 Task: Look for products in the category "Joint Care Supplements" from Natural Factors only.
Action: Mouse moved to (229, 118)
Screenshot: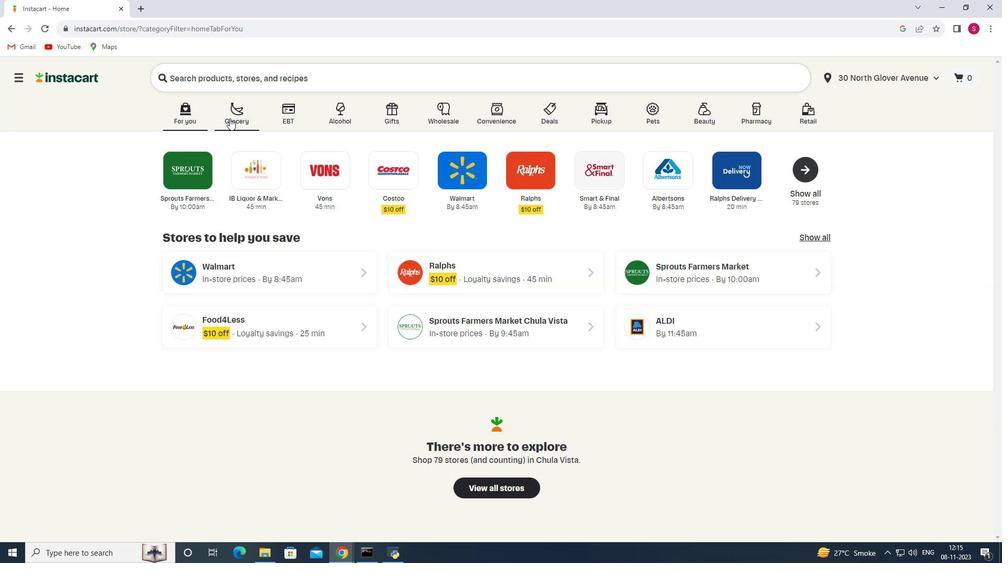 
Action: Mouse pressed left at (229, 118)
Screenshot: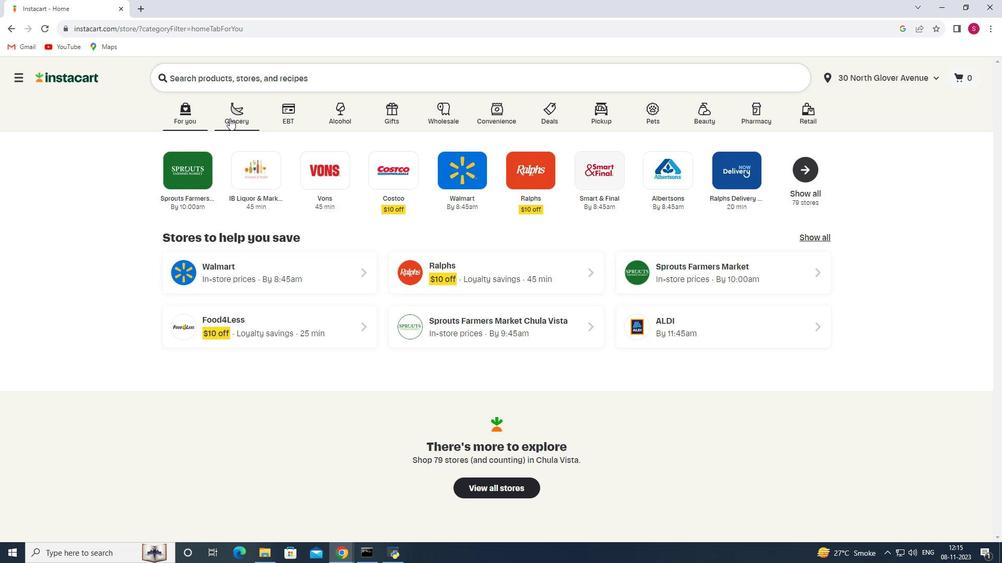 
Action: Mouse moved to (238, 299)
Screenshot: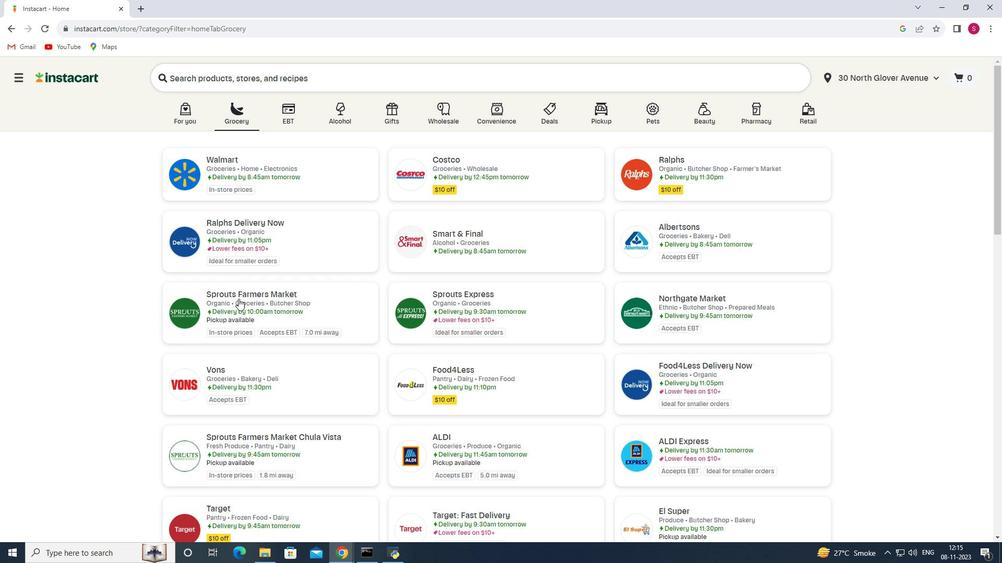 
Action: Mouse pressed left at (238, 299)
Screenshot: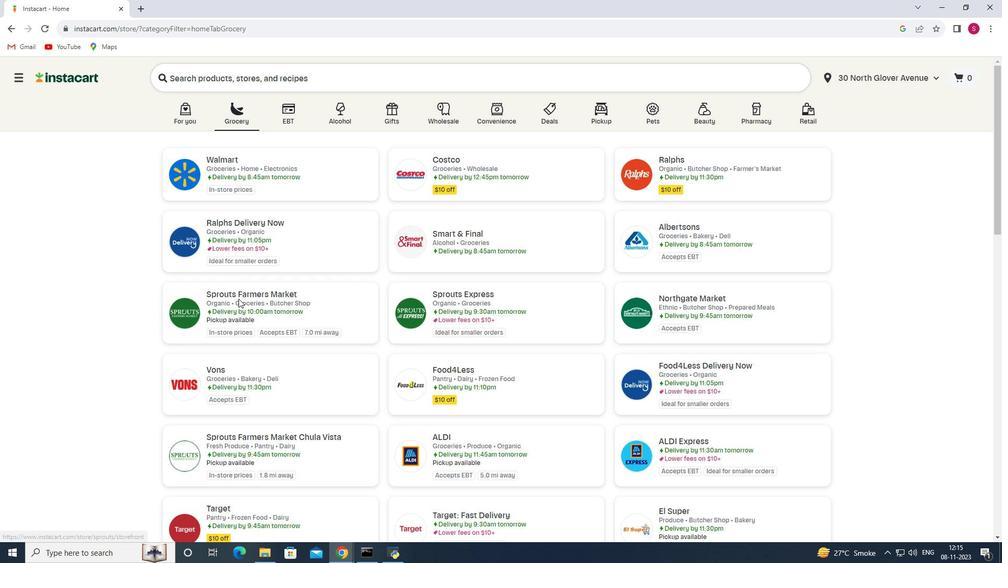 
Action: Mouse moved to (83, 339)
Screenshot: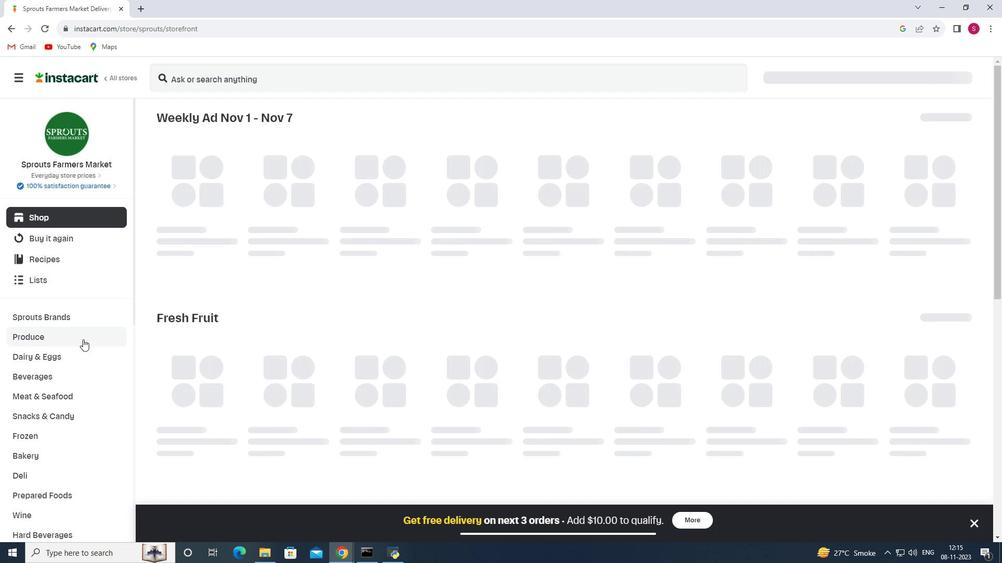 
Action: Mouse scrolled (83, 339) with delta (0, 0)
Screenshot: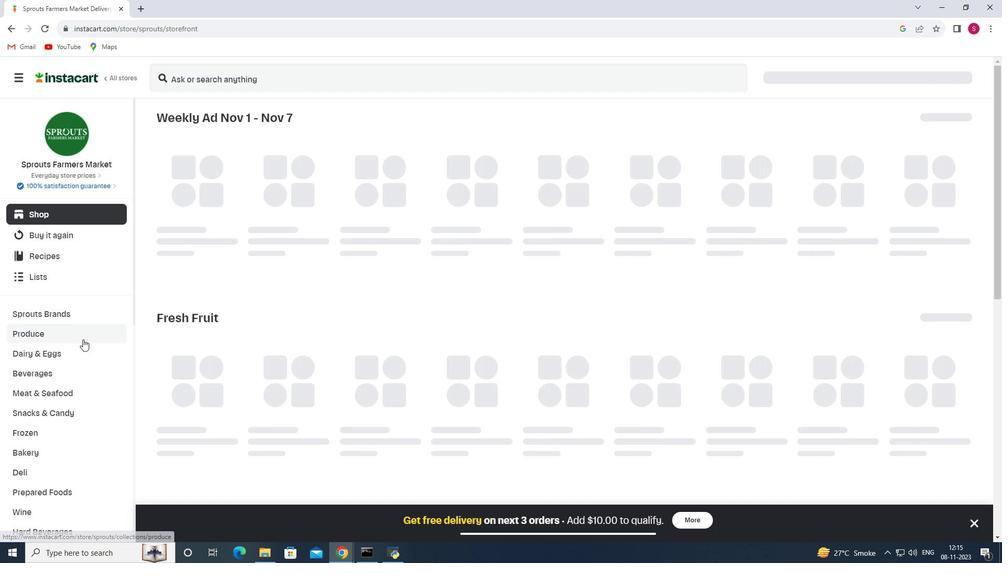 
Action: Mouse scrolled (83, 339) with delta (0, 0)
Screenshot: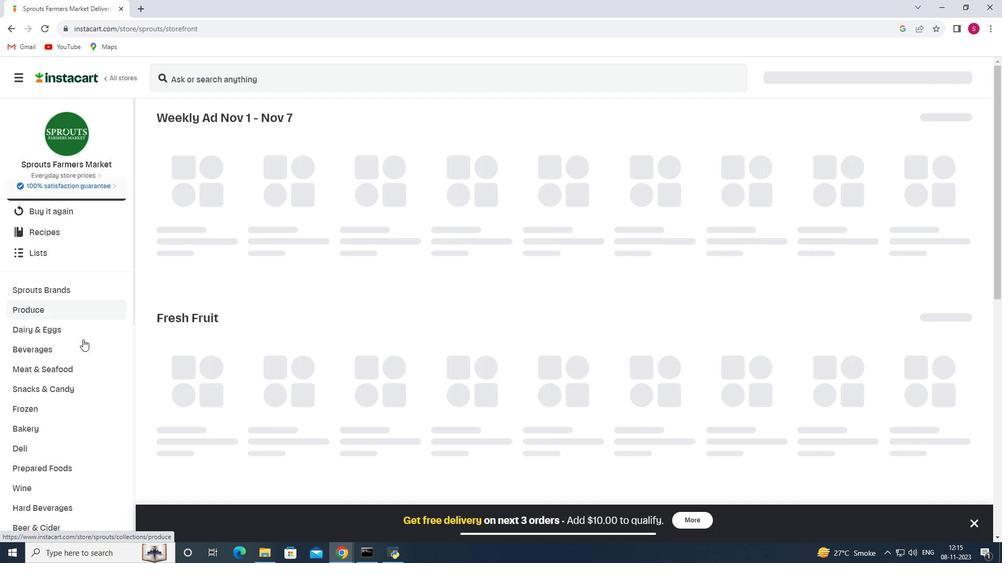 
Action: Mouse scrolled (83, 339) with delta (0, 0)
Screenshot: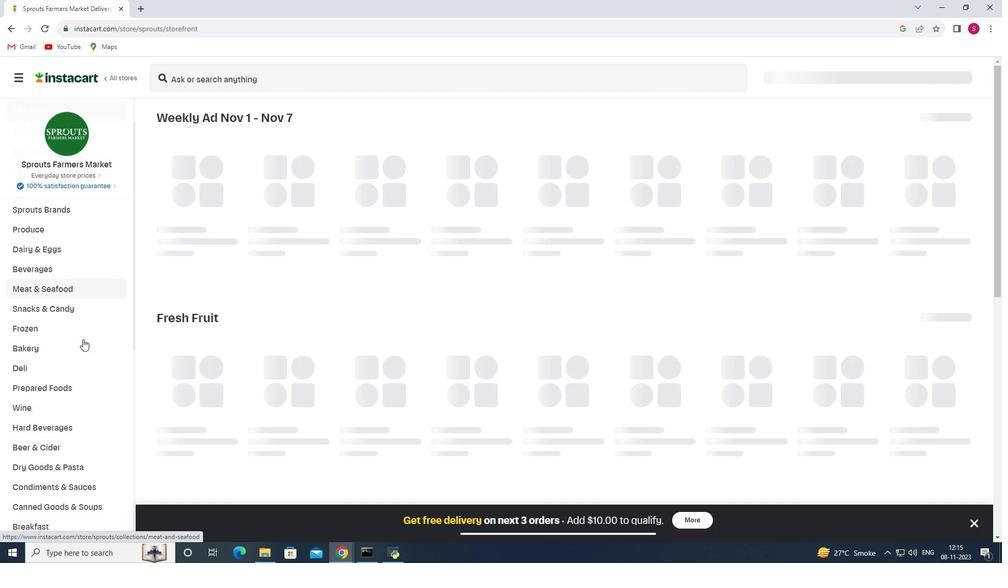 
Action: Mouse scrolled (83, 339) with delta (0, 0)
Screenshot: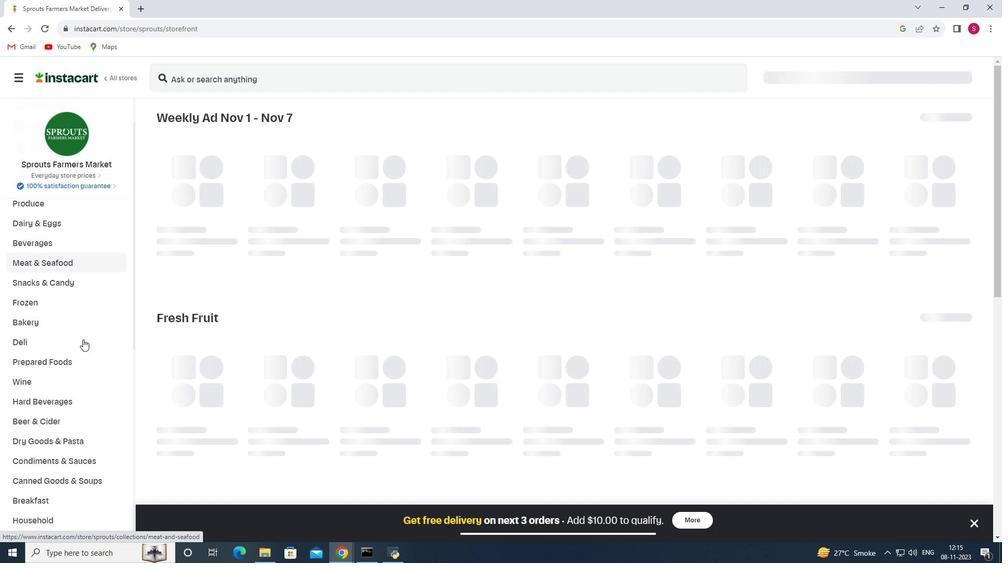 
Action: Mouse scrolled (83, 339) with delta (0, 0)
Screenshot: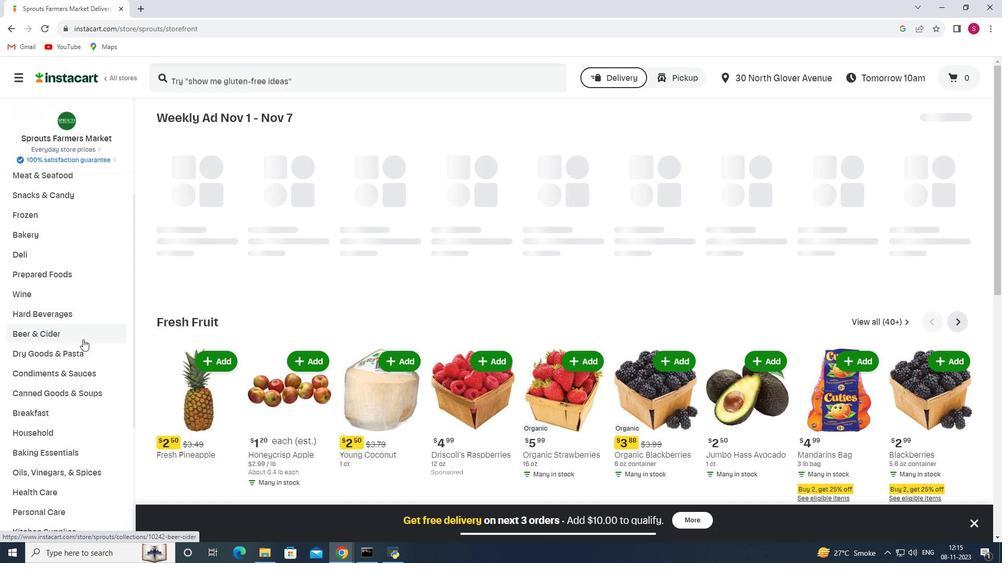 
Action: Mouse scrolled (83, 339) with delta (0, 0)
Screenshot: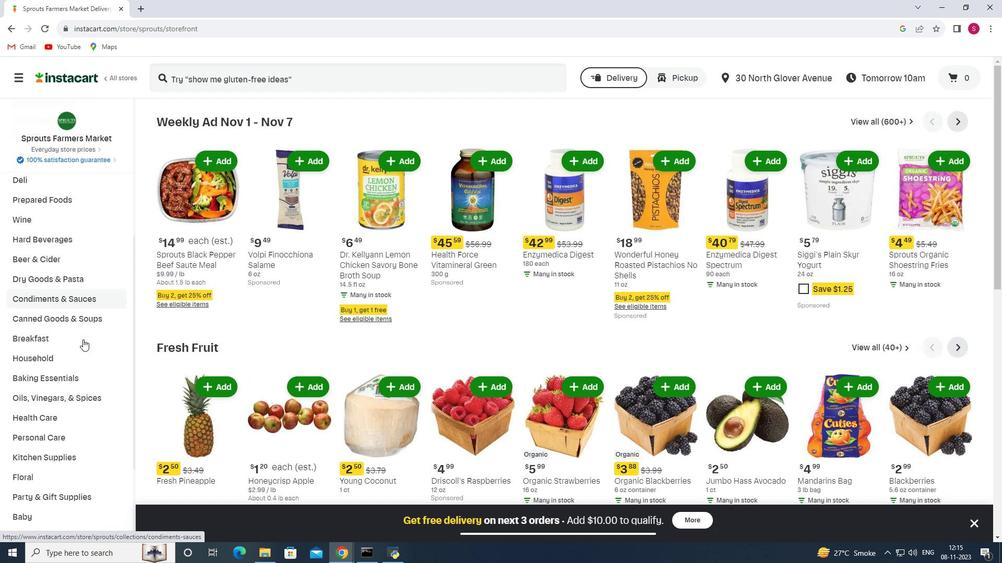 
Action: Mouse moved to (48, 407)
Screenshot: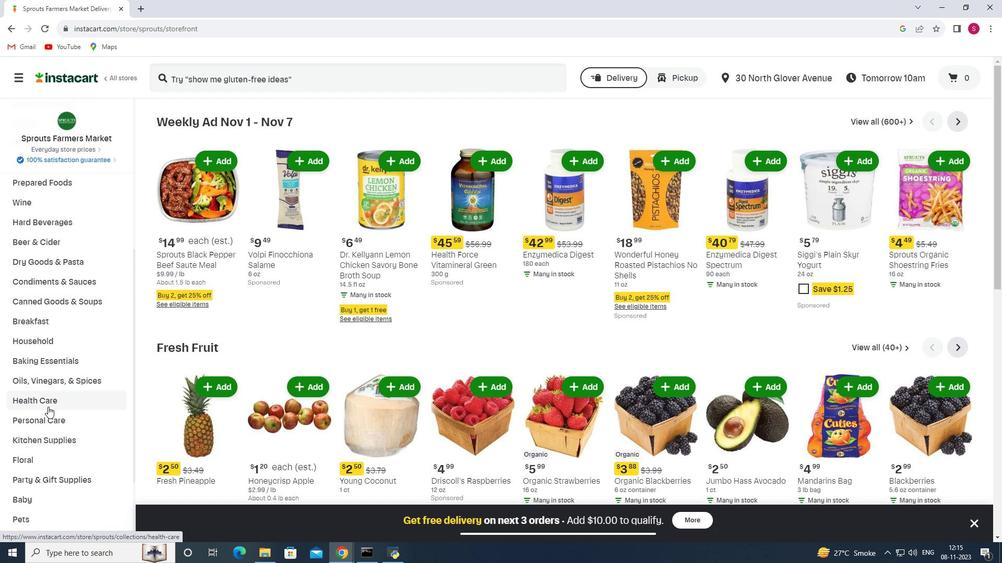 
Action: Mouse pressed left at (48, 407)
Screenshot: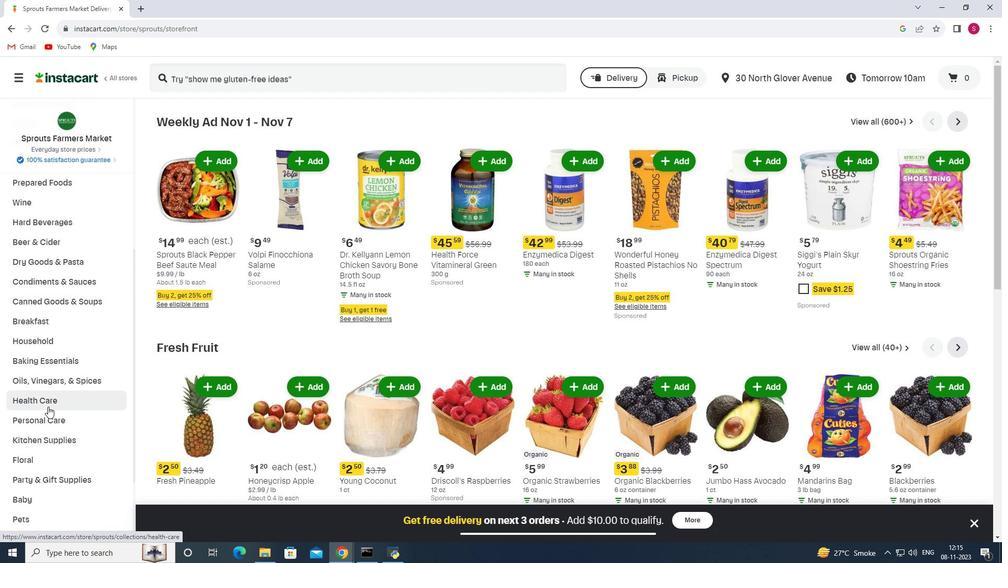 
Action: Mouse moved to (362, 149)
Screenshot: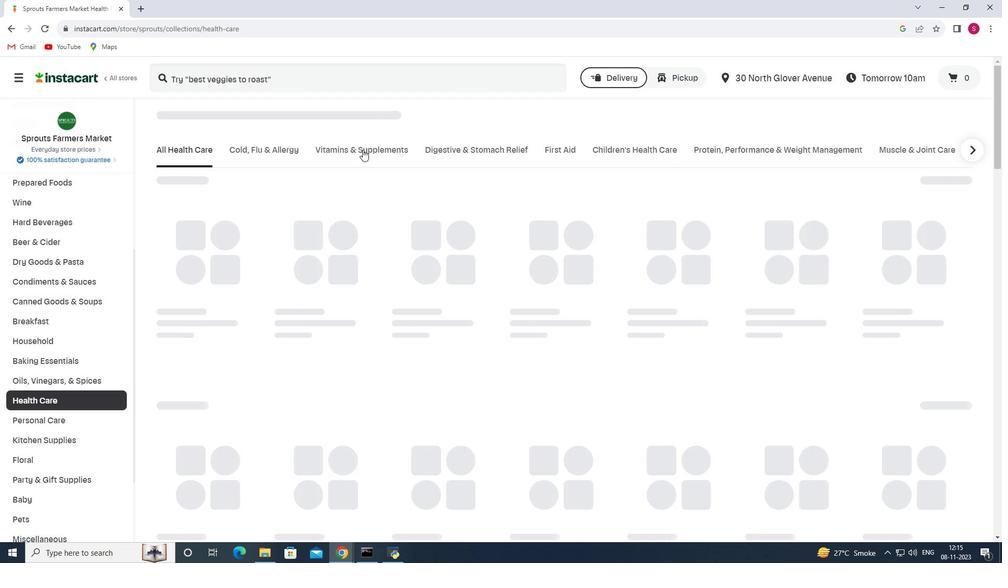 
Action: Mouse pressed left at (362, 149)
Screenshot: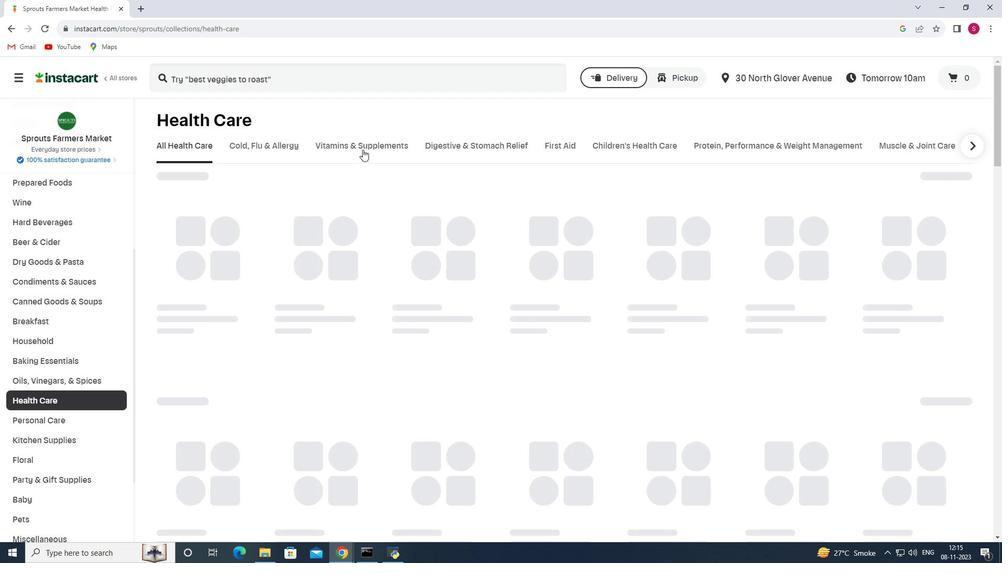 
Action: Mouse moved to (977, 188)
Screenshot: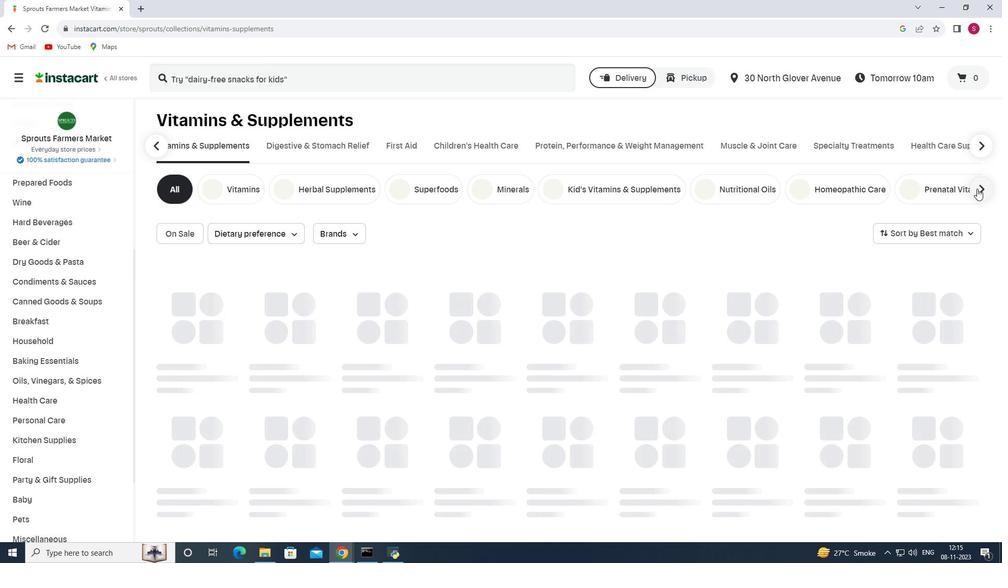 
Action: Mouse pressed left at (977, 188)
Screenshot: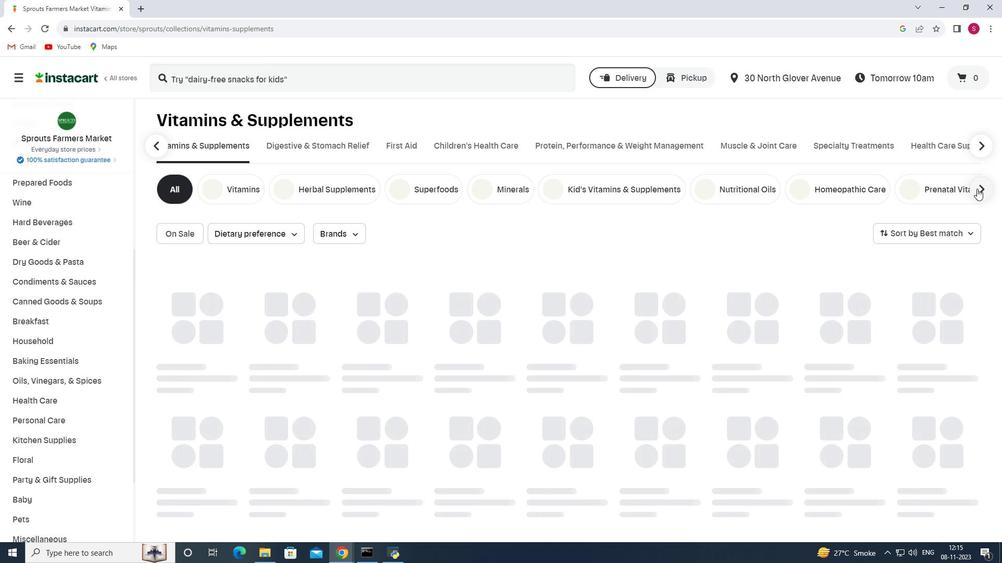 
Action: Mouse moved to (787, 189)
Screenshot: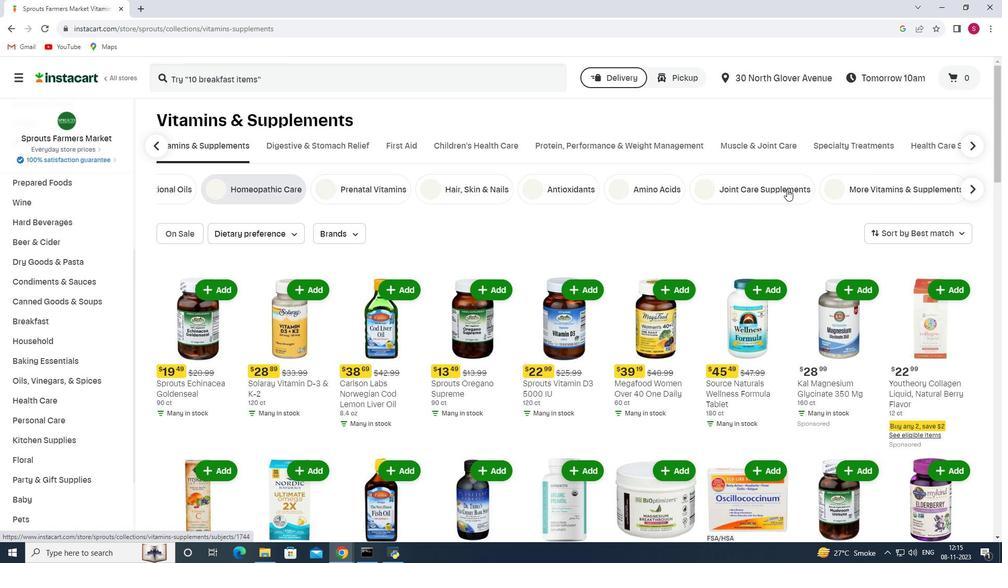 
Action: Mouse pressed left at (787, 189)
Screenshot: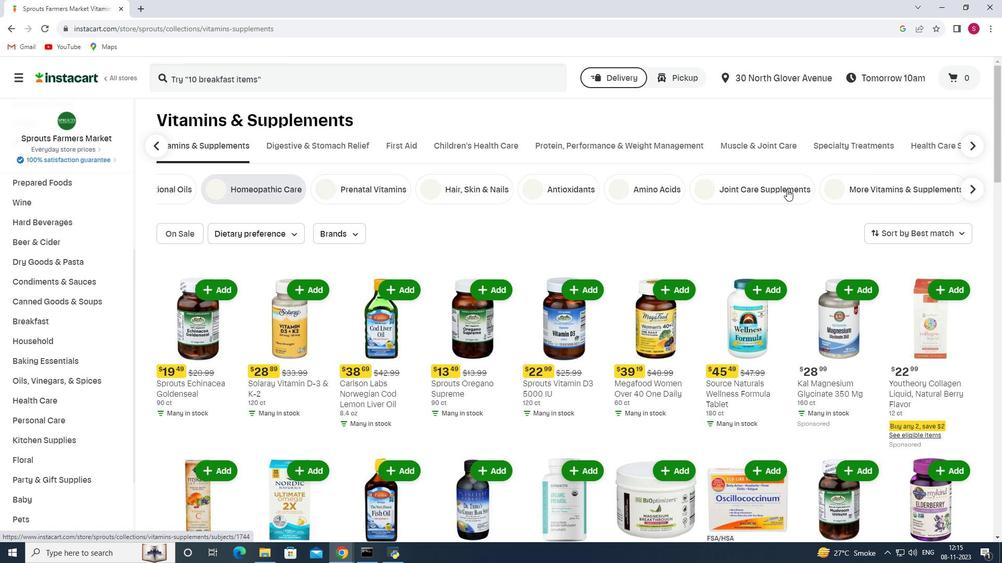 
Action: Mouse moved to (250, 232)
Screenshot: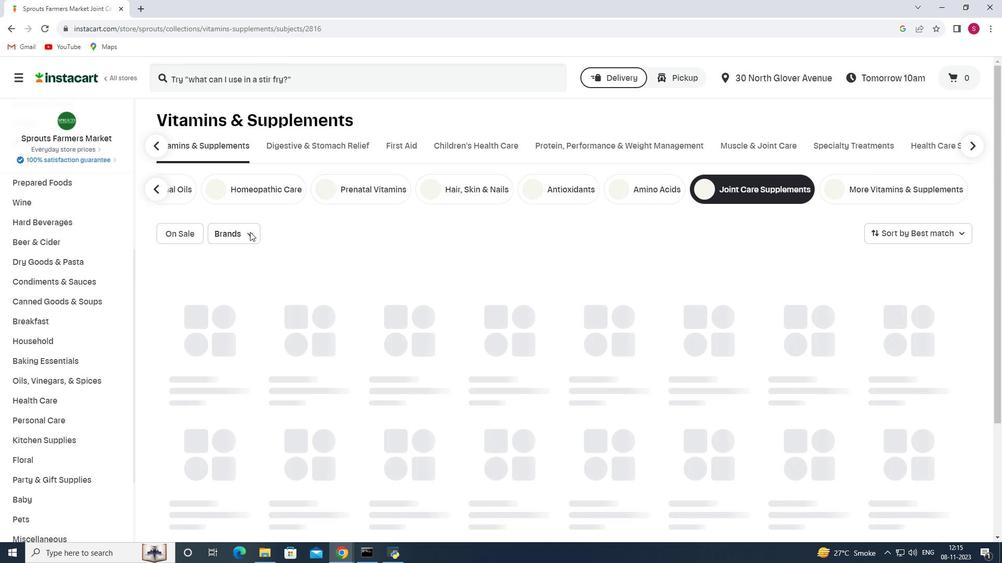 
Action: Mouse pressed left at (250, 232)
Screenshot: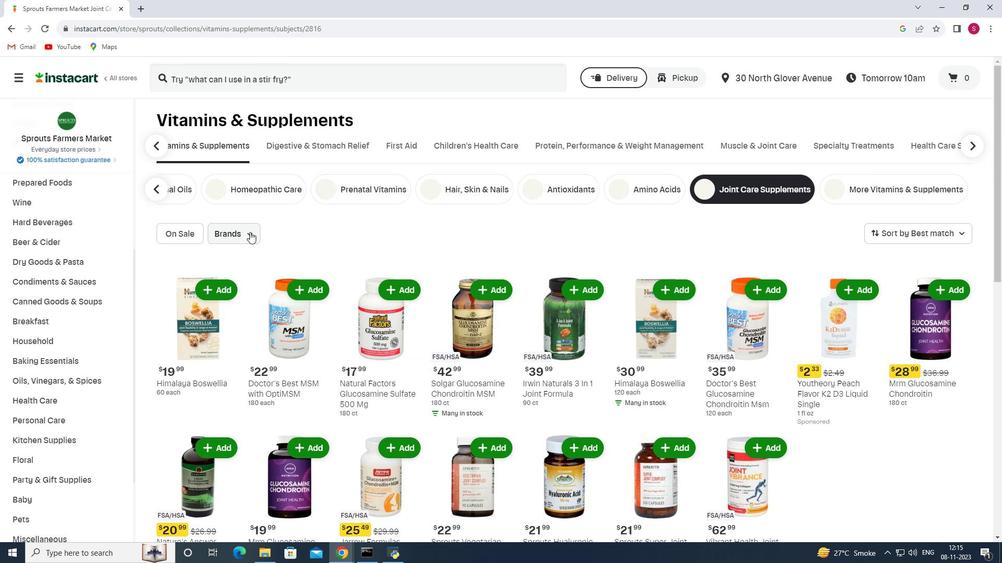 
Action: Mouse moved to (223, 291)
Screenshot: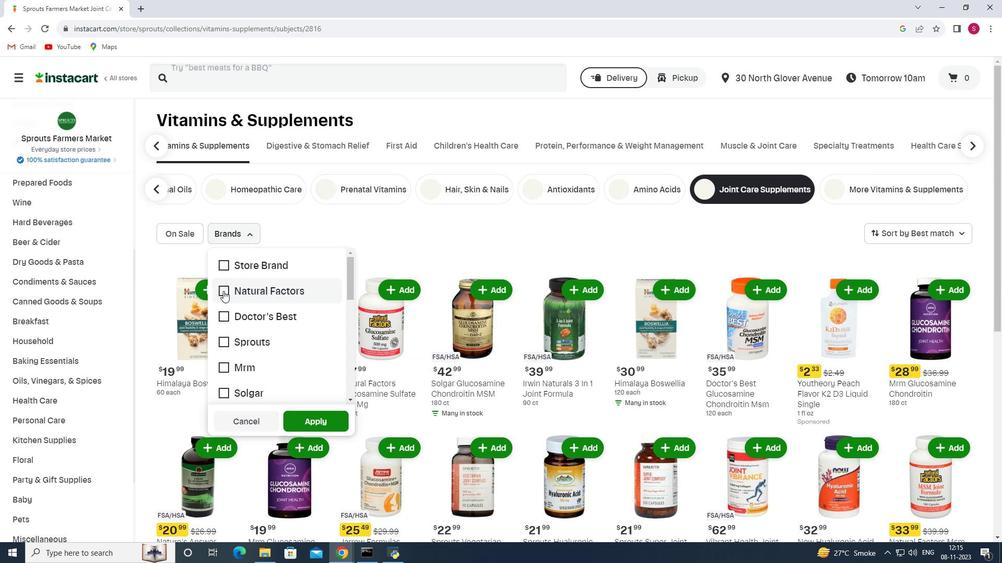 
Action: Mouse pressed left at (223, 291)
Screenshot: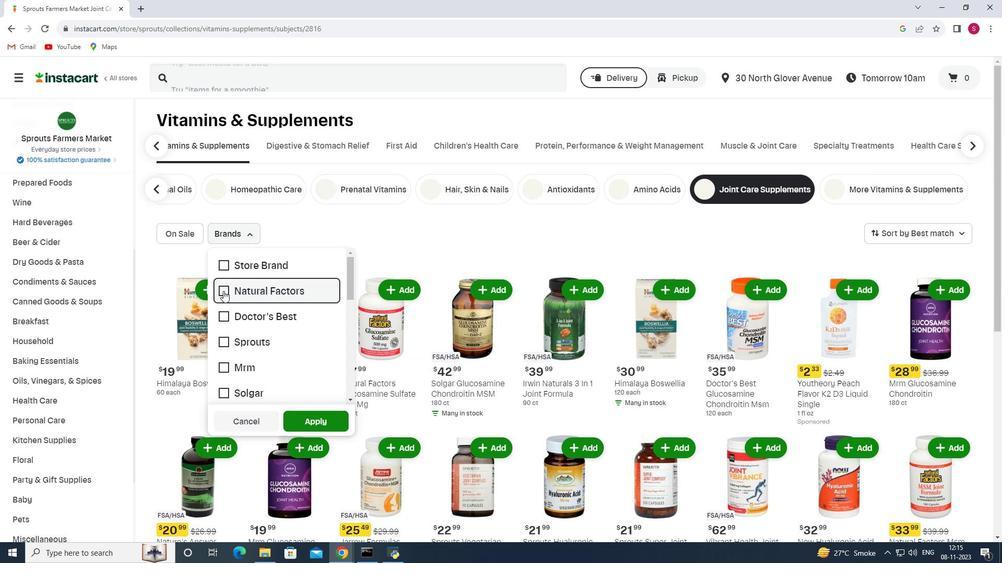 
Action: Mouse moved to (320, 414)
Screenshot: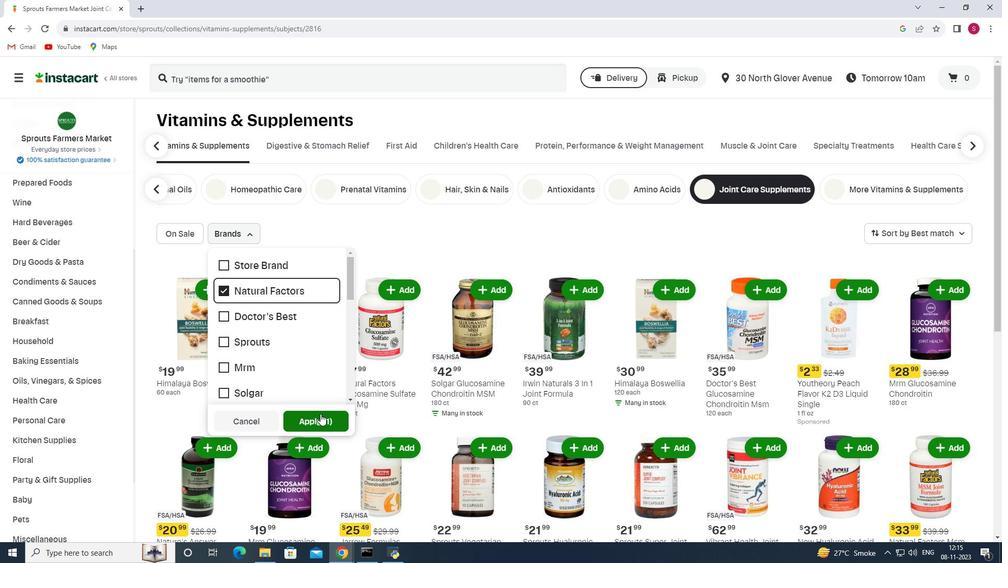 
Action: Mouse pressed left at (320, 414)
Screenshot: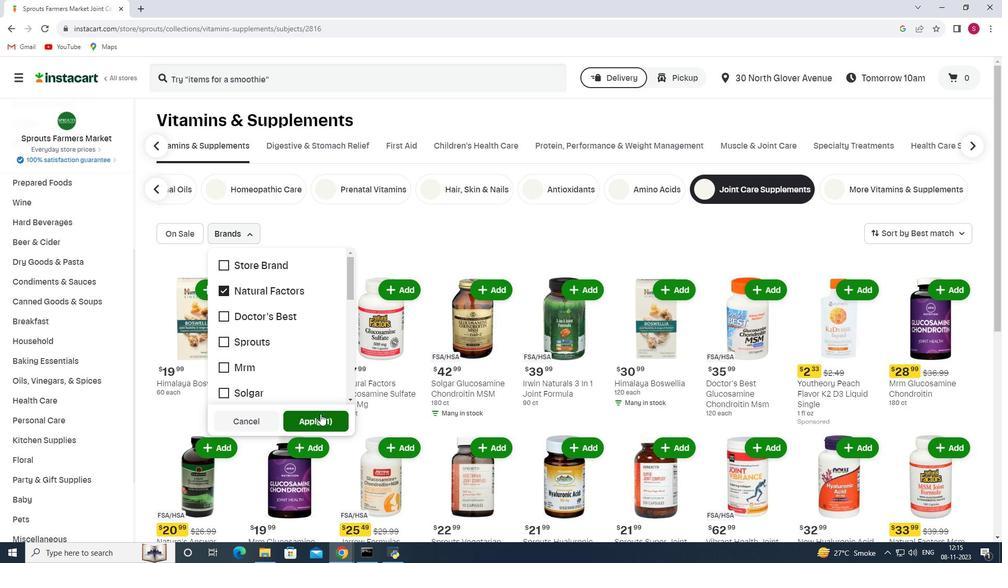 
